 Task: Explore satellite view of the USS Midway Museum in San Diego.
Action: Mouse moved to (114, 30)
Screenshot: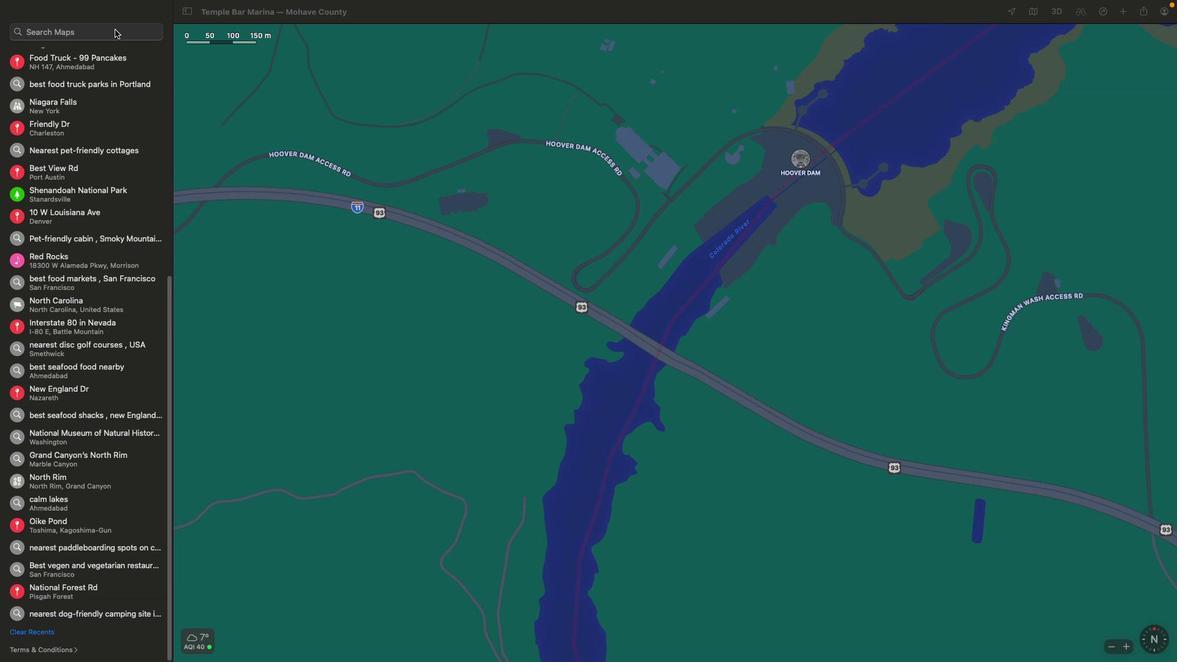
Action: Mouse pressed left at (114, 30)
Screenshot: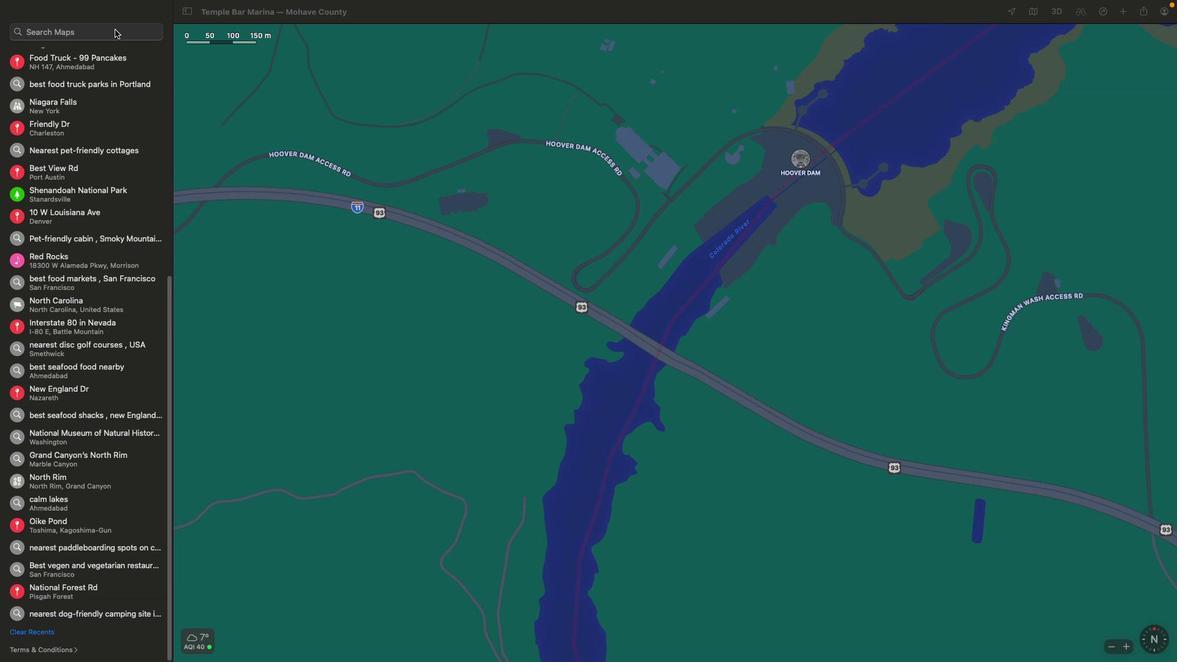 
Action: Key pressed Key.shift'U''S''S'Key.spaceKey.shift'M''i''d''w''a''y'Key.spaceKey.shift'M''u''s''e''u''m'Key.space','Key.spaceKey.shift'S''a''n'Key.spaceKey.shiftKey.backspaceKey.backspaceKey.backspace'a''n'Key.shiftKey.spaceKey.shift'D''i''e''g''o'Key.spaceKey.enter
Screenshot: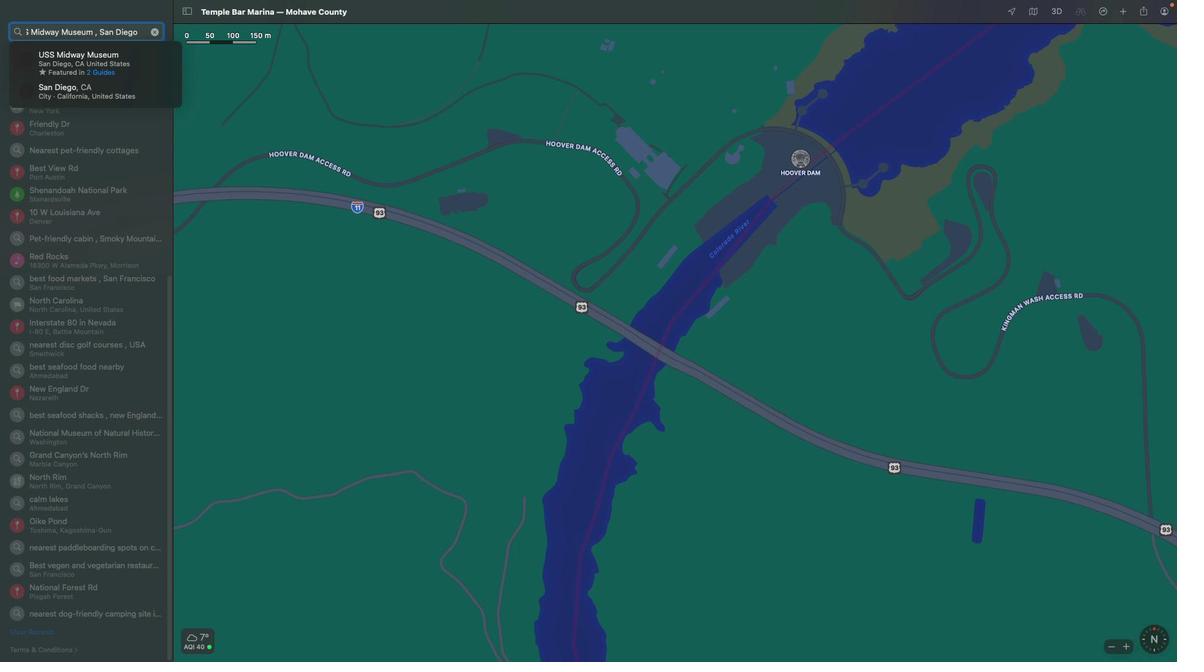 
Action: Mouse moved to (1036, 11)
Screenshot: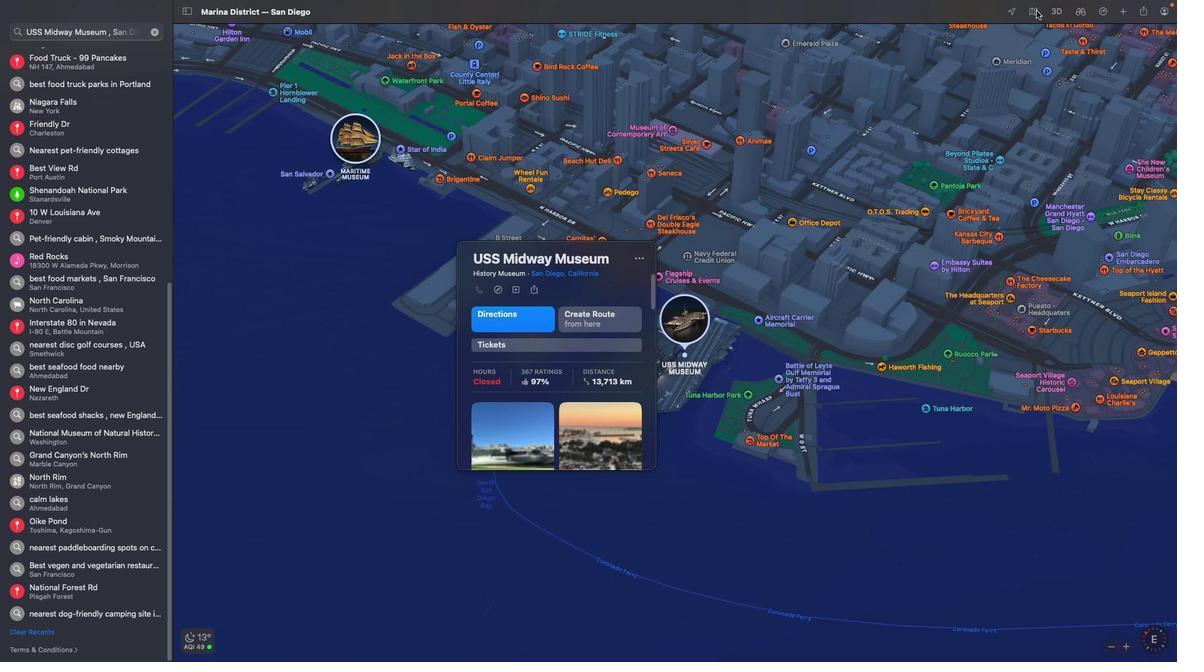 
Action: Mouse pressed left at (1036, 11)
Screenshot: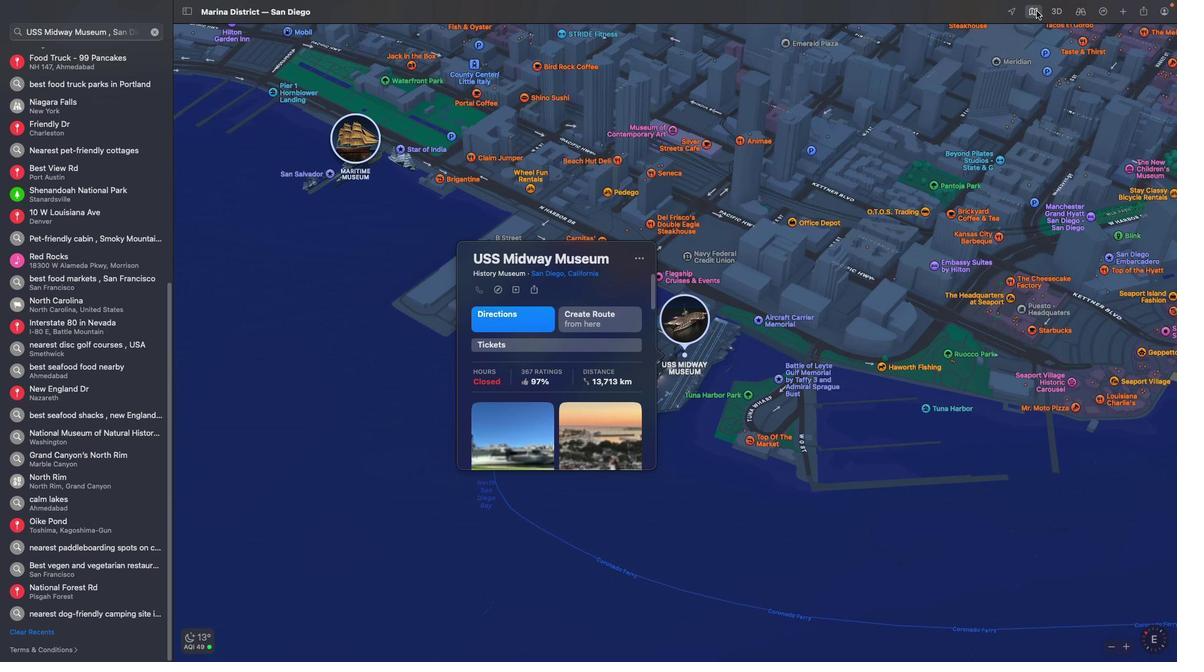 
Action: Mouse moved to (1079, 171)
Screenshot: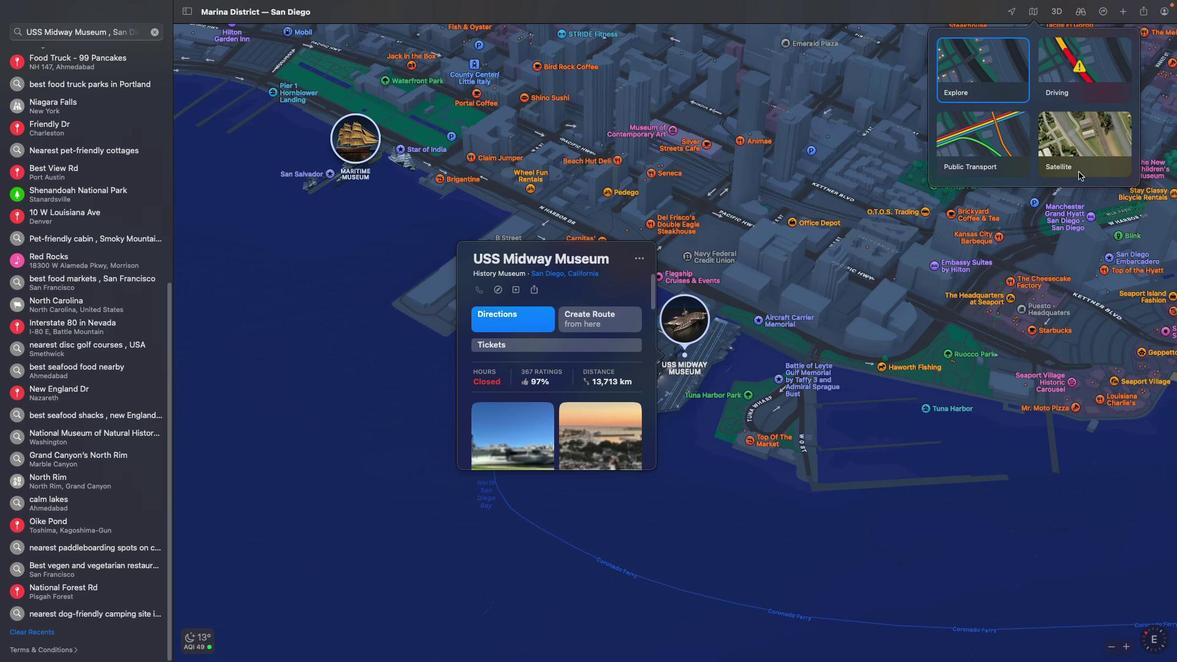 
Action: Mouse pressed left at (1079, 171)
Screenshot: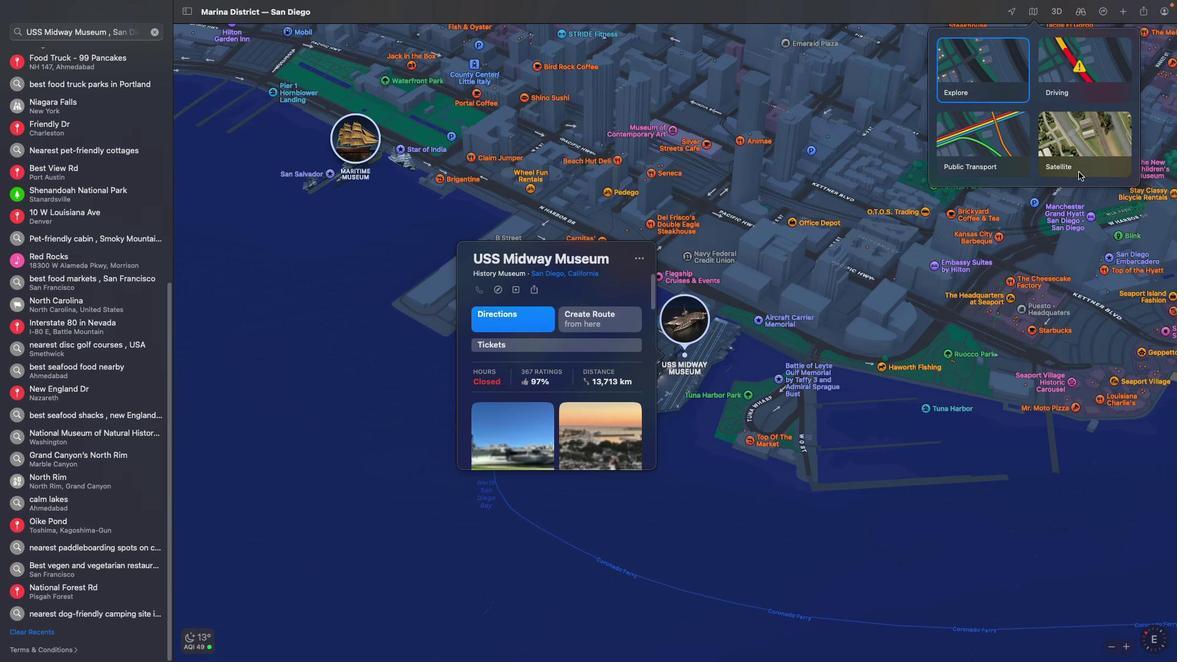 
Action: Mouse moved to (727, 343)
Screenshot: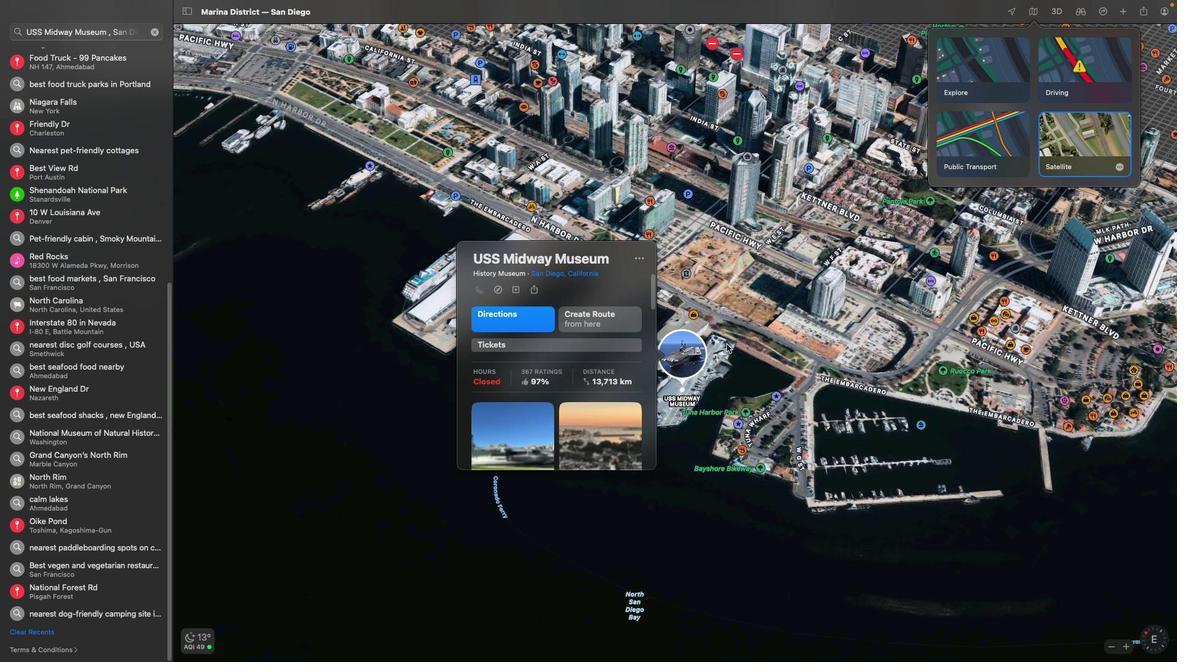 
Action: Mouse scrolled (727, 343) with delta (0, 0)
Screenshot: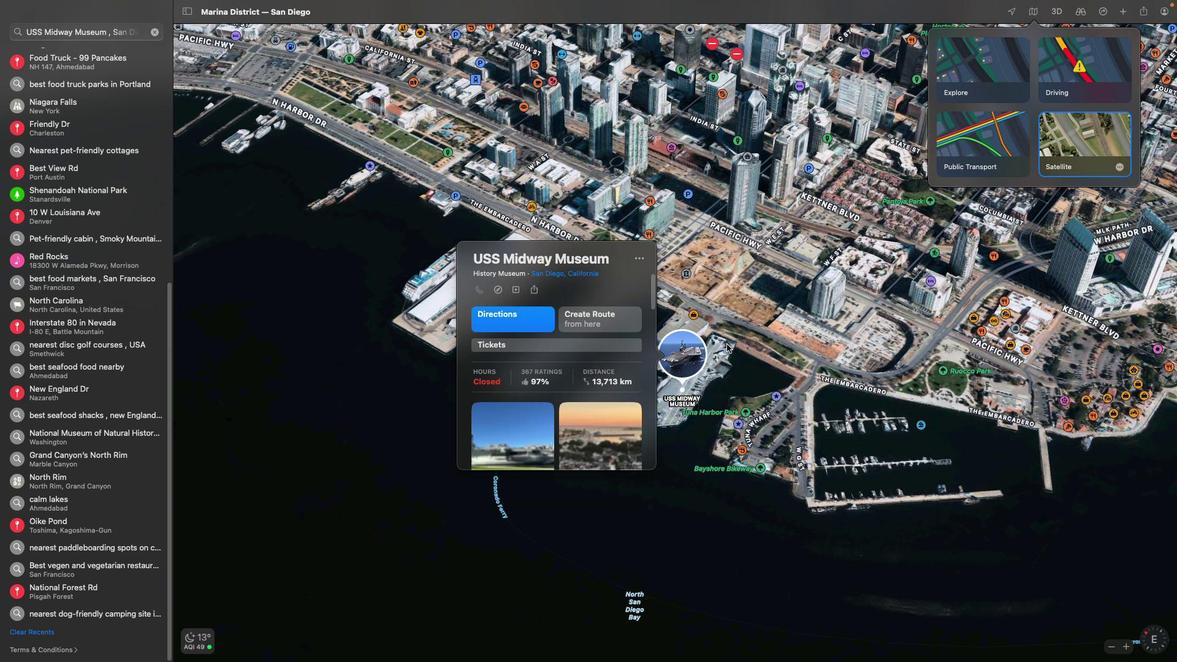 
Action: Mouse scrolled (727, 343) with delta (0, 0)
Screenshot: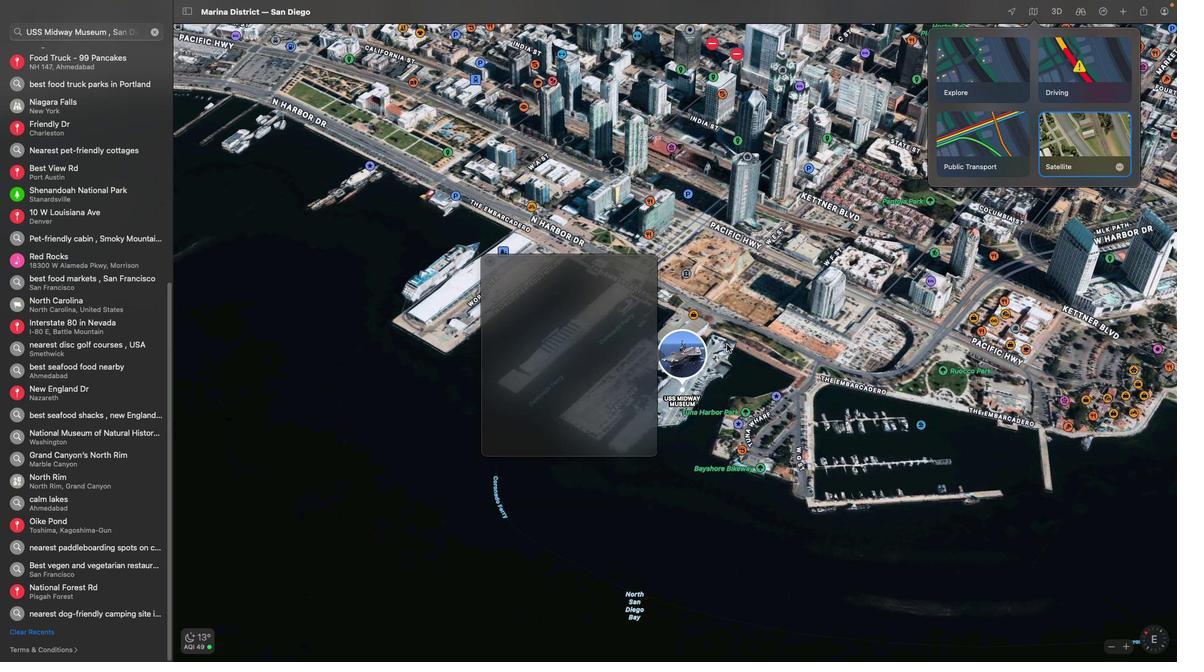 
Action: Mouse scrolled (727, 343) with delta (0, 1)
Screenshot: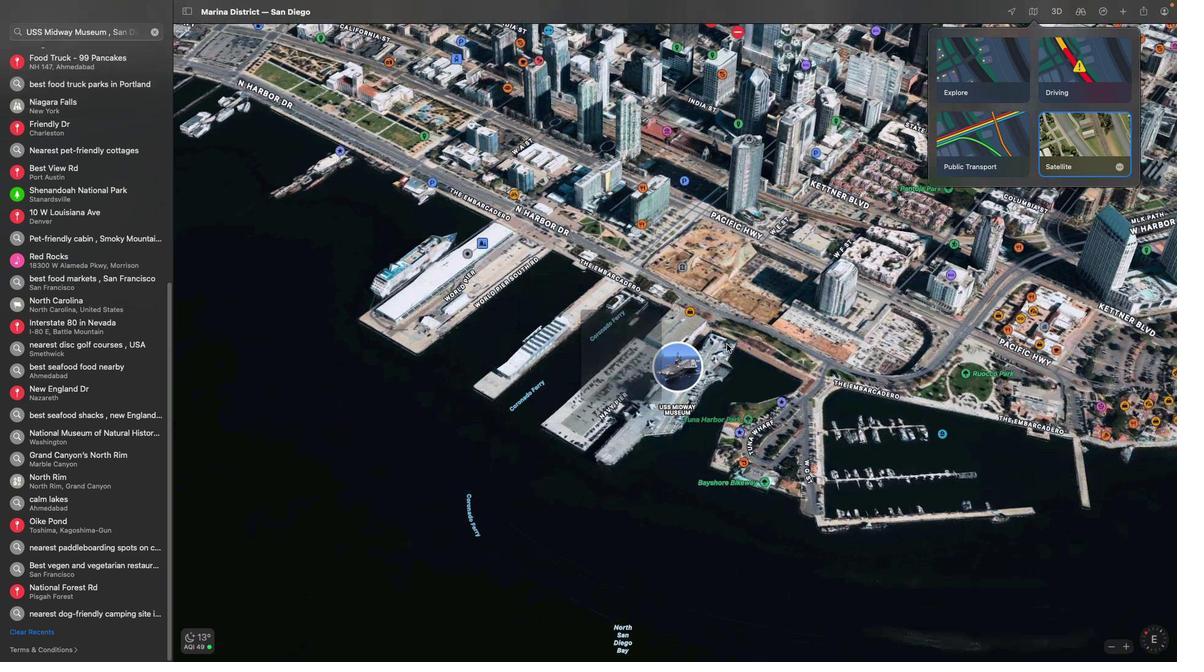 
Action: Mouse scrolled (727, 343) with delta (0, 2)
Screenshot: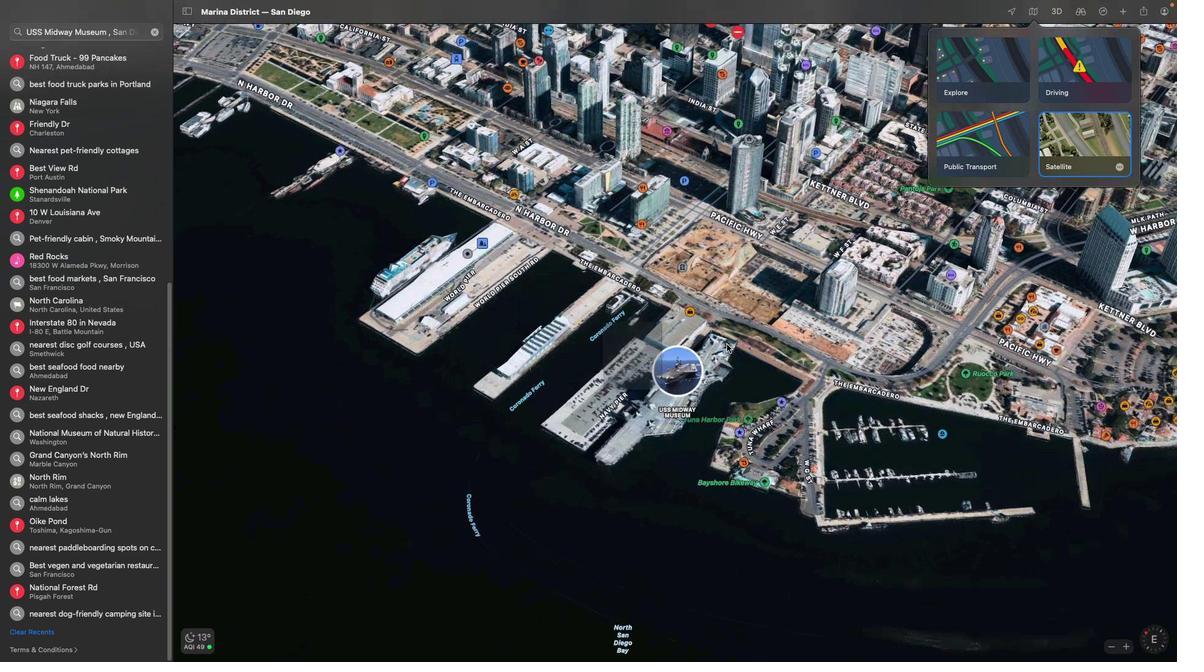 
Action: Mouse scrolled (727, 343) with delta (0, 3)
Screenshot: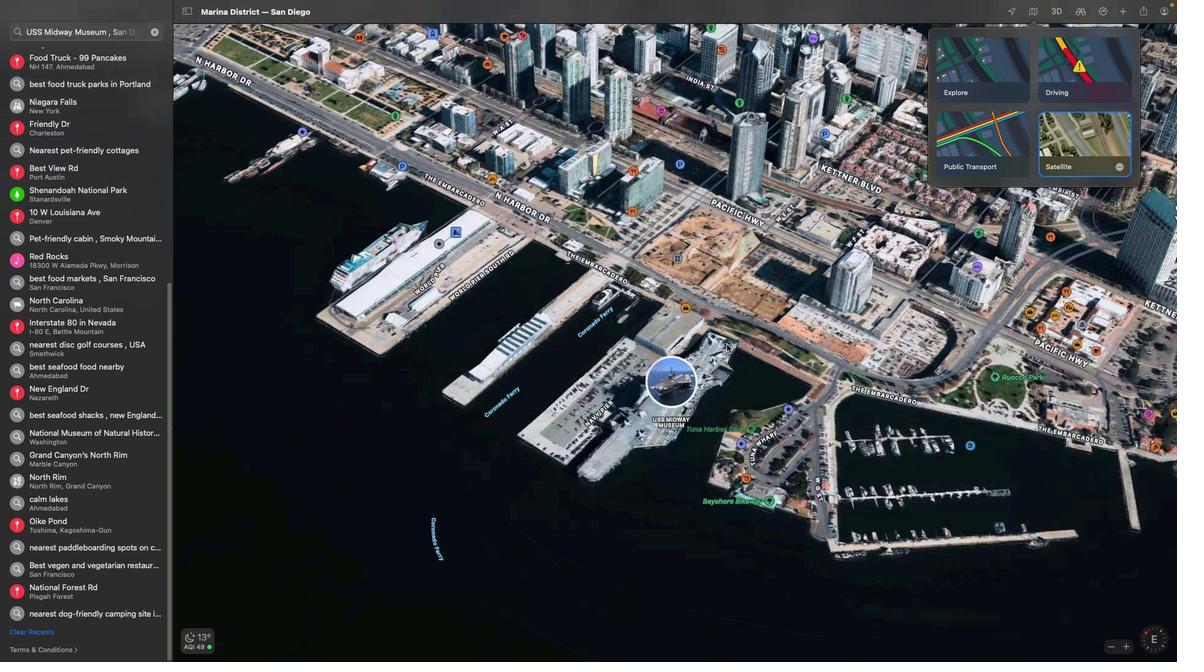 
Action: Mouse scrolled (727, 343) with delta (0, 0)
Screenshot: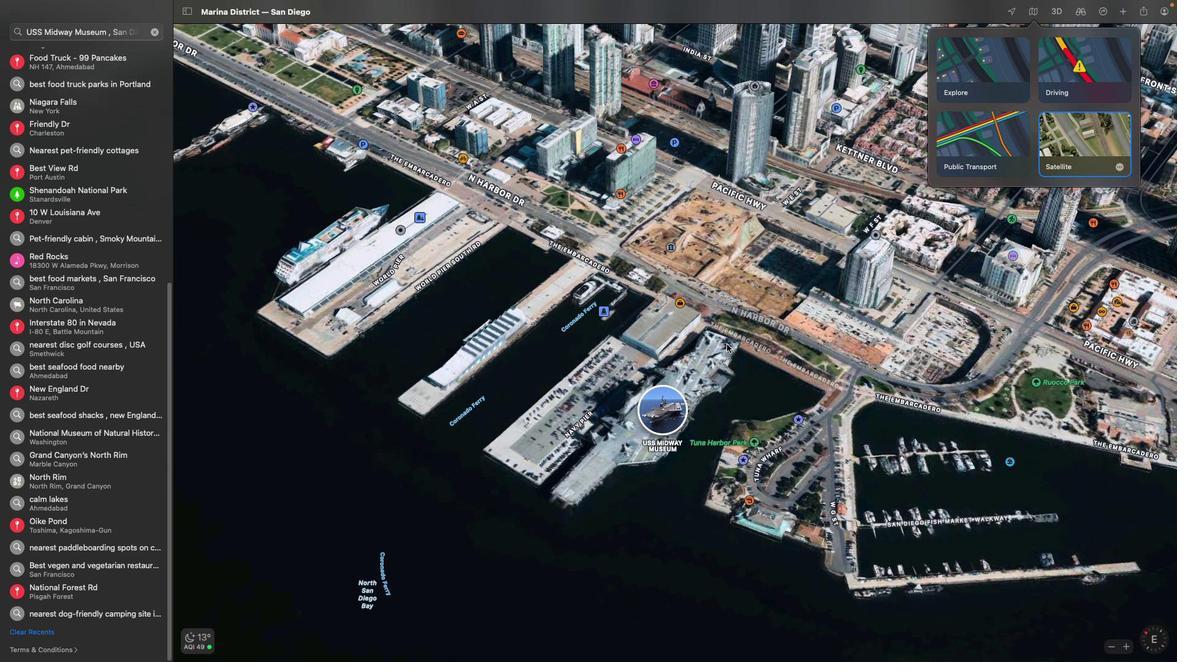 
Action: Mouse scrolled (727, 343) with delta (0, 0)
Screenshot: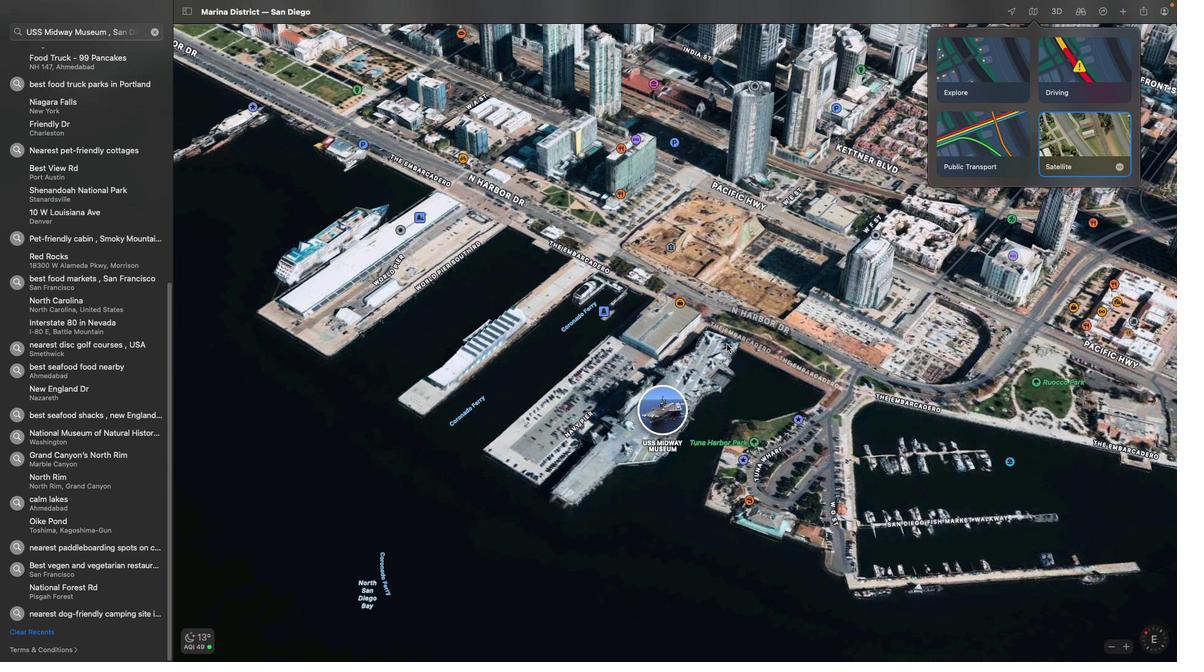 
Action: Mouse scrolled (727, 343) with delta (0, 1)
Screenshot: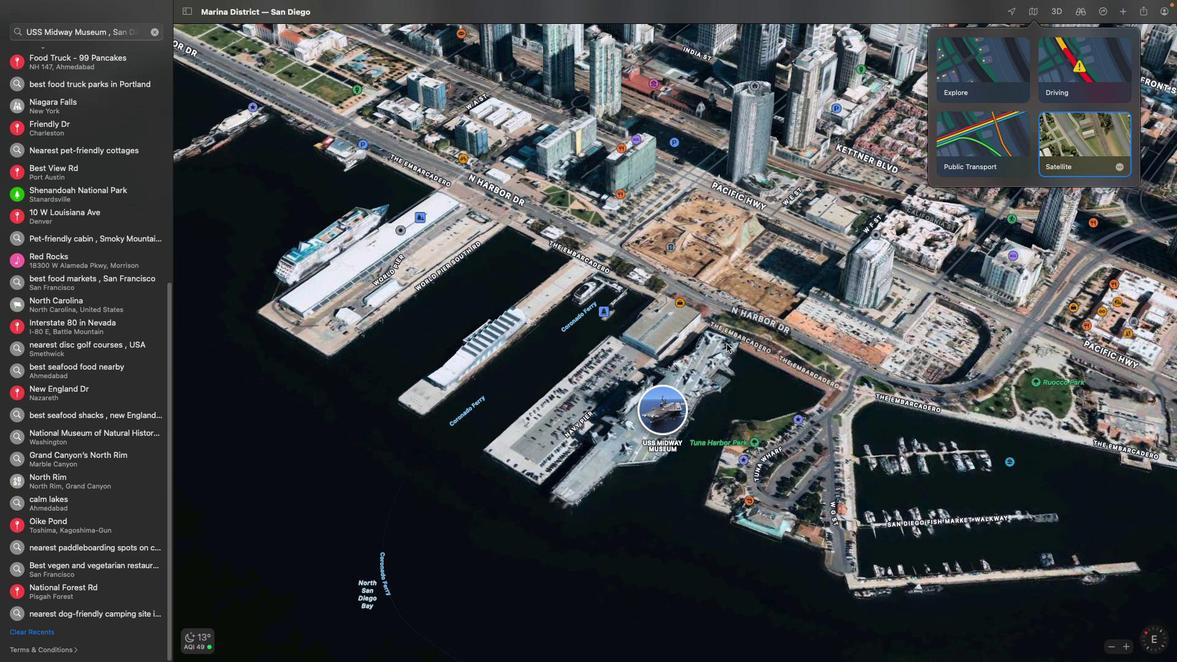 
Action: Mouse scrolled (727, 343) with delta (0, 2)
Screenshot: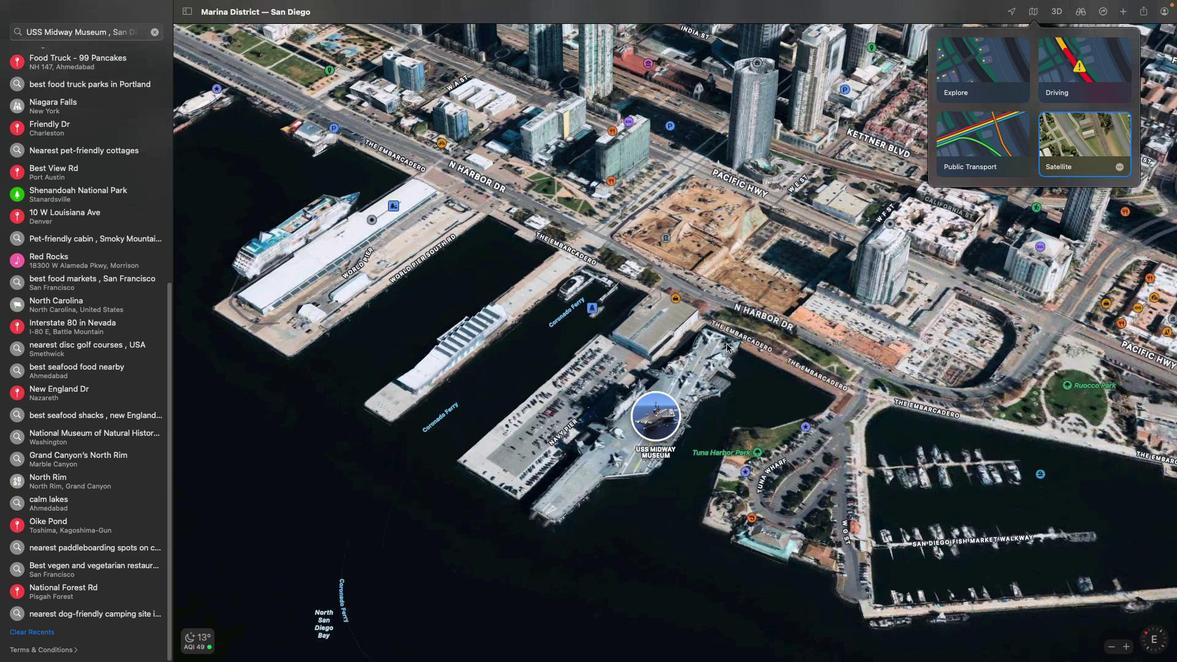 
Action: Mouse scrolled (727, 343) with delta (0, 0)
Screenshot: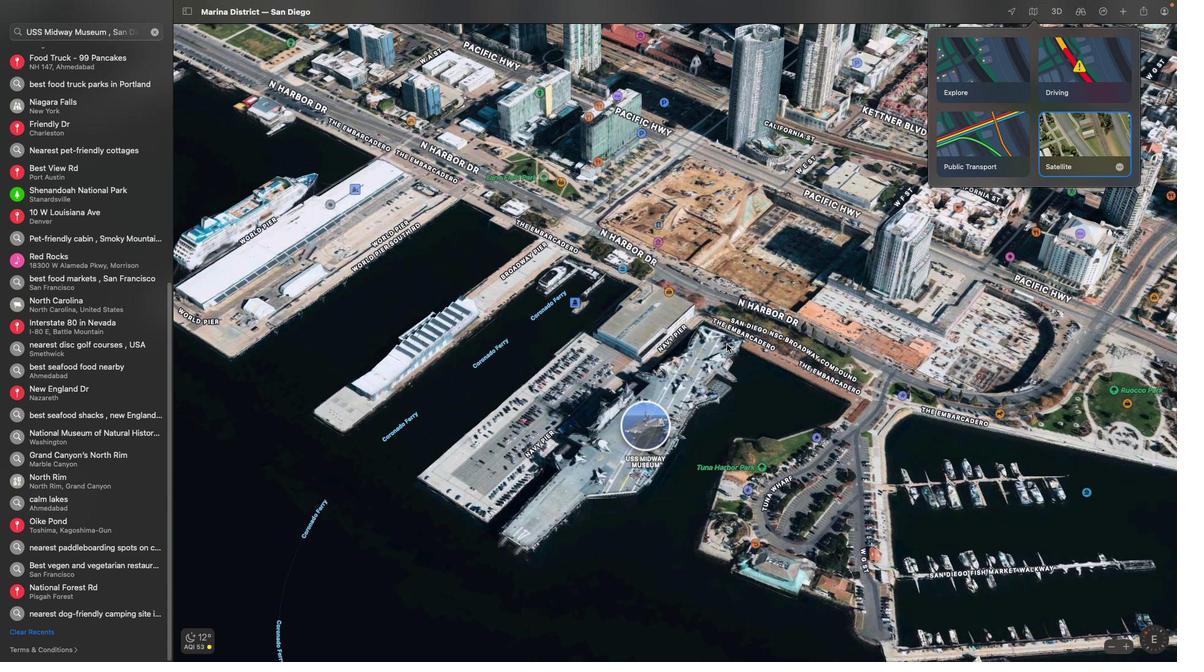 
Action: Mouse scrolled (727, 343) with delta (0, 0)
Screenshot: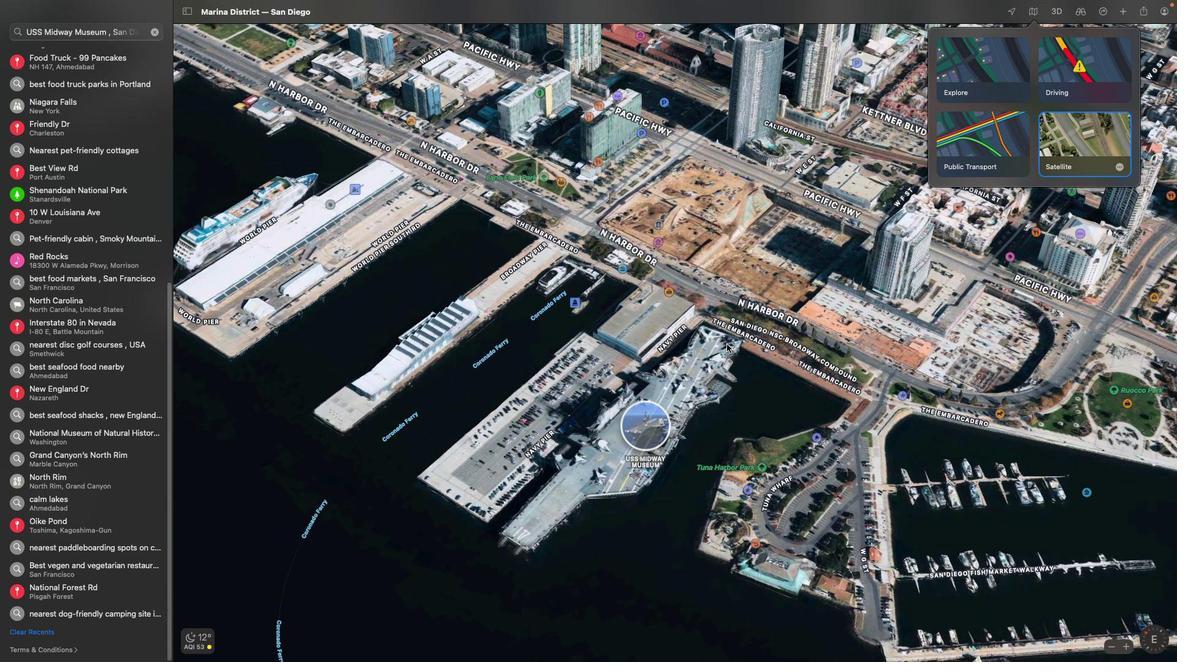 
Action: Mouse scrolled (727, 343) with delta (0, 1)
Screenshot: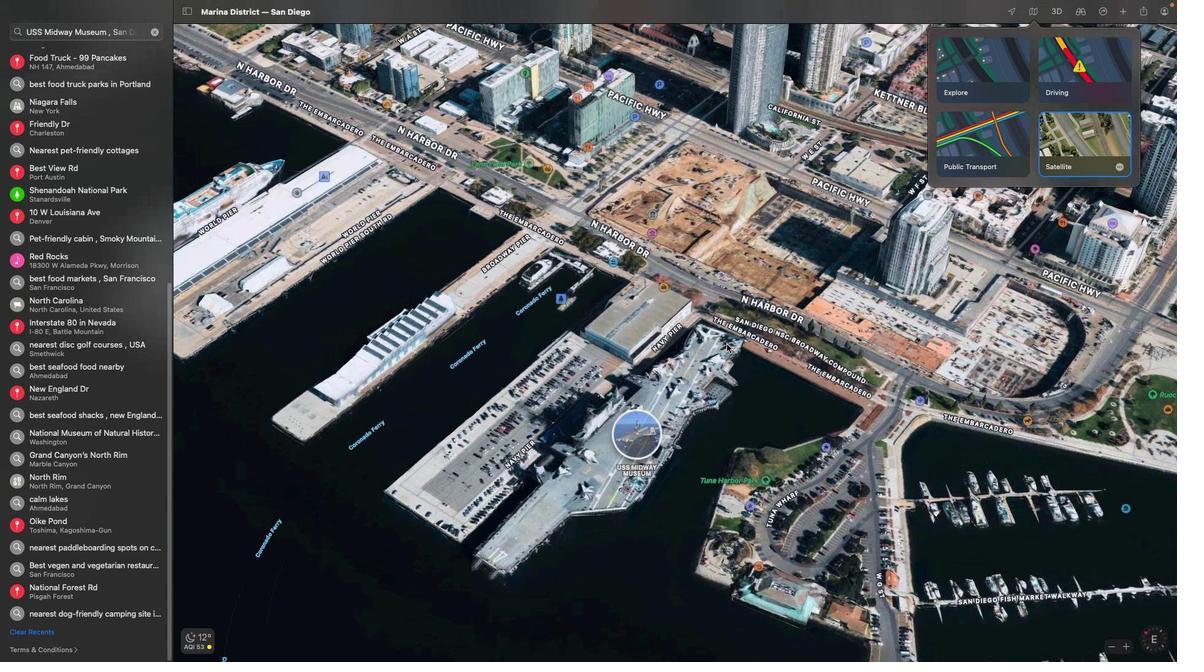 
Action: Mouse scrolled (727, 343) with delta (0, 0)
Screenshot: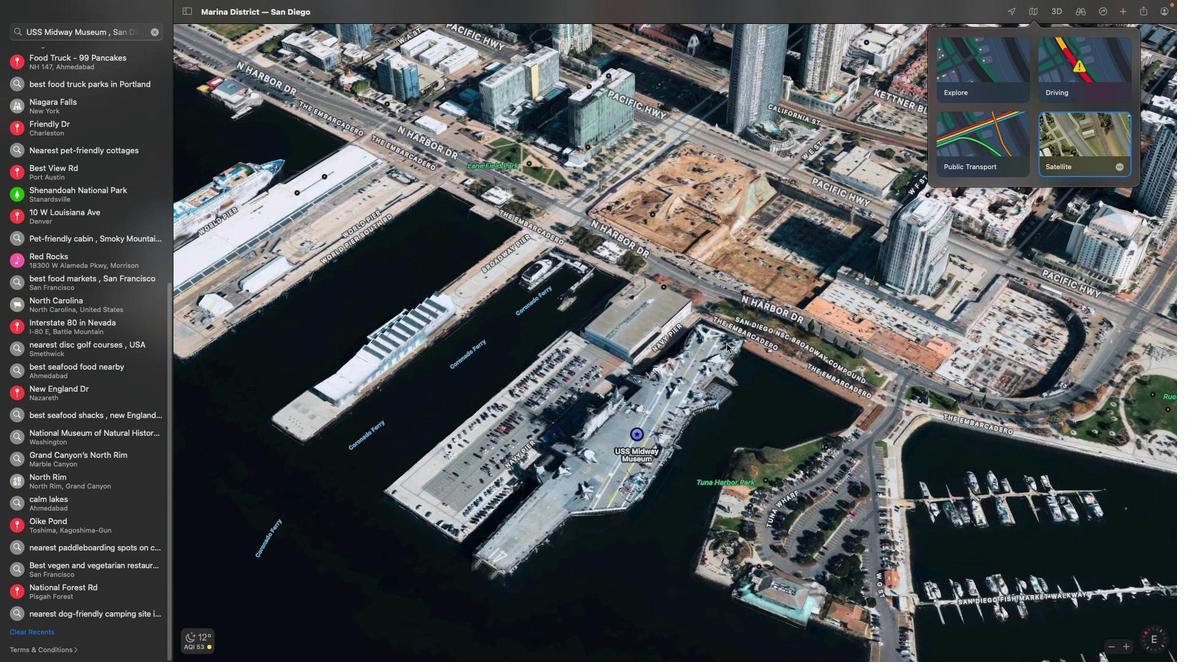 
Action: Mouse scrolled (727, 343) with delta (0, 0)
Screenshot: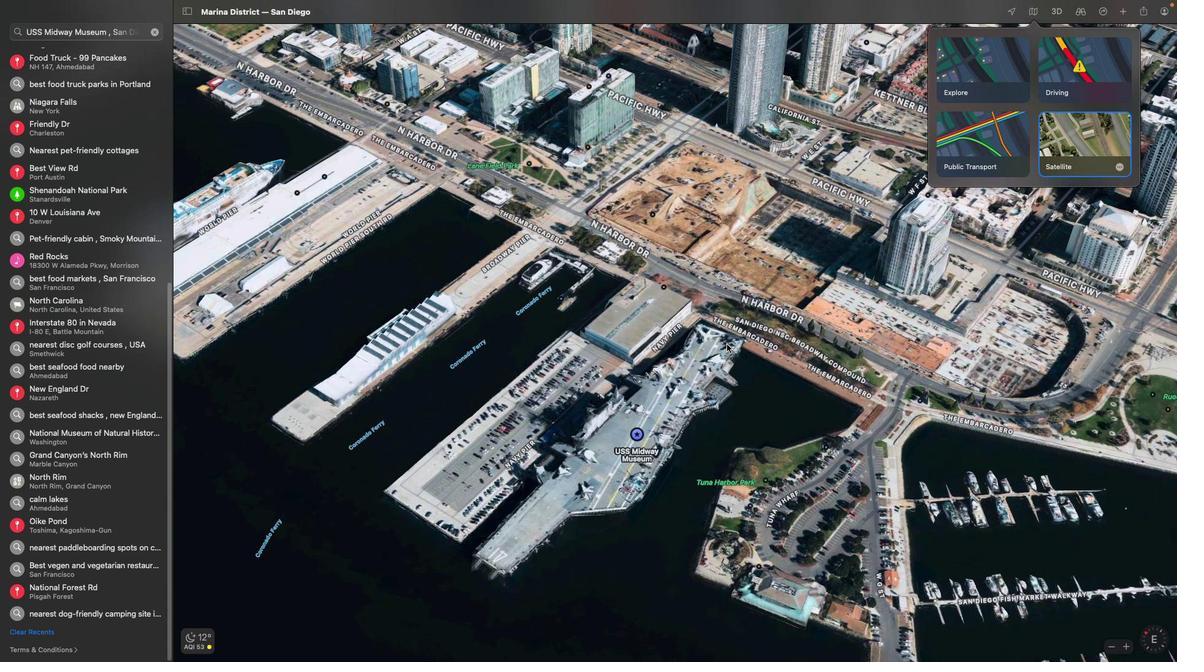 
Action: Mouse scrolled (727, 343) with delta (0, 1)
Screenshot: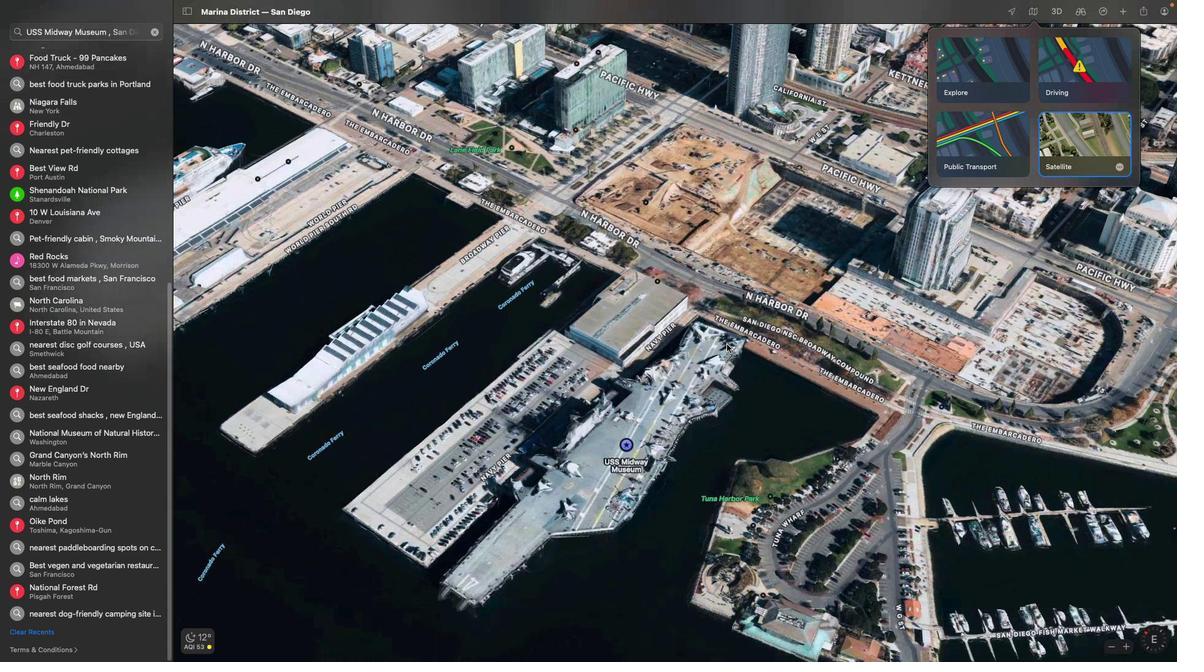 
Action: Mouse scrolled (727, 343) with delta (0, 1)
Screenshot: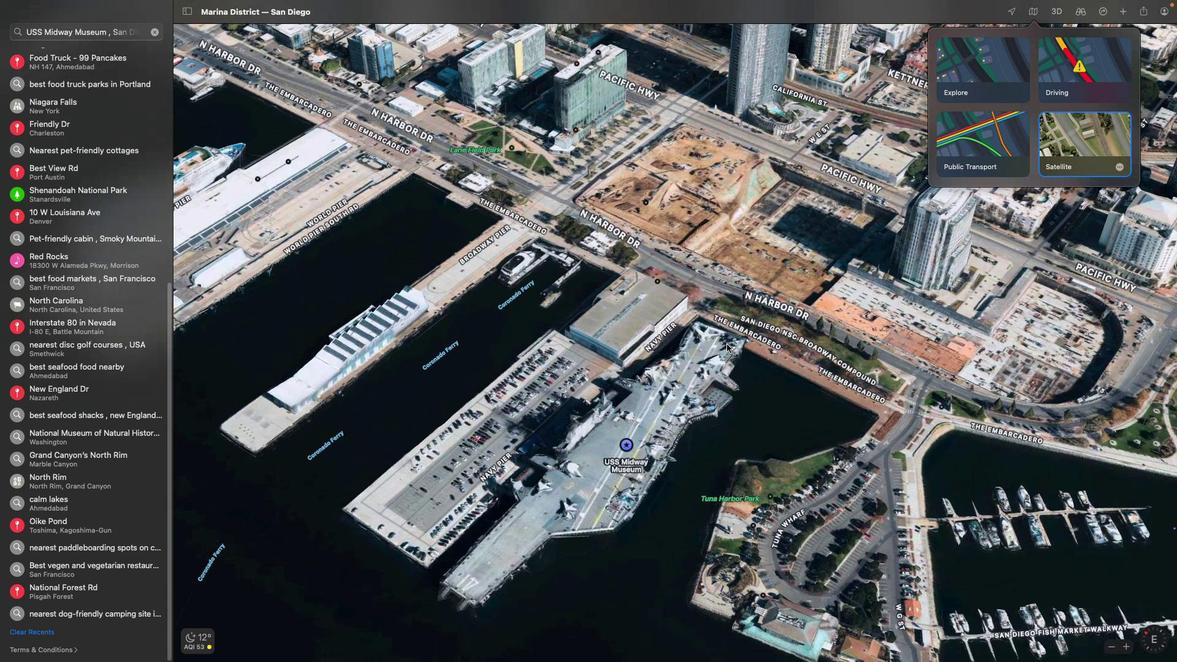 
Action: Mouse moved to (665, 377)
Screenshot: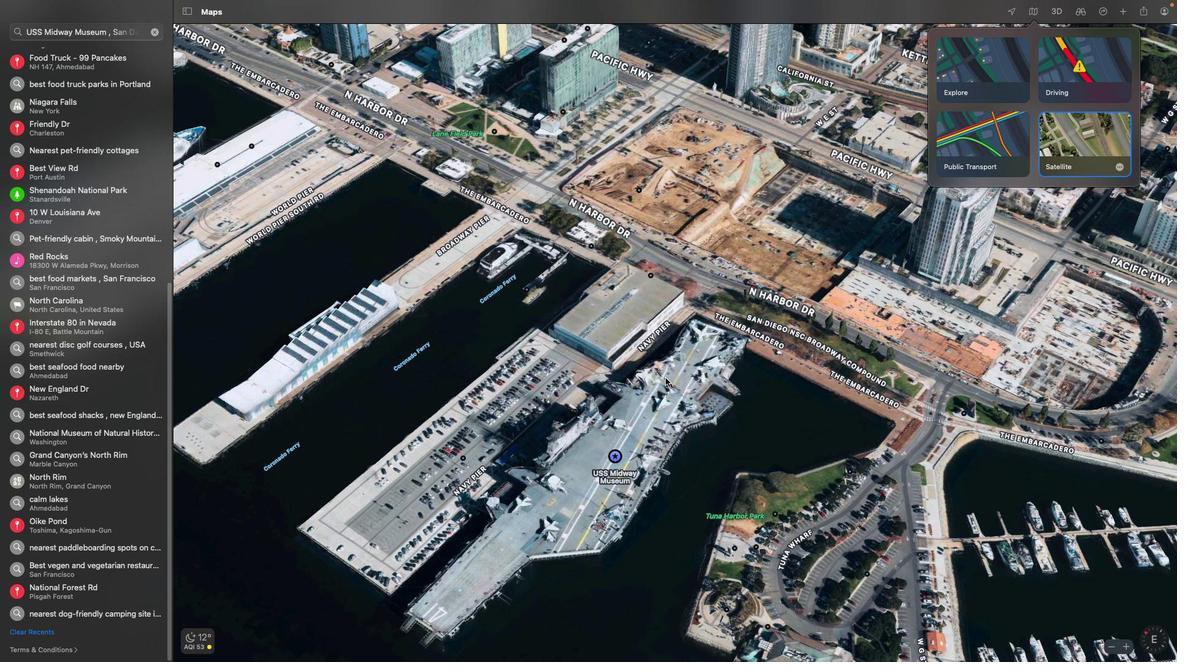 
